 Task: Create new visual force pages to enhance existing applications
Action: Mouse moved to (222, 199)
Screenshot: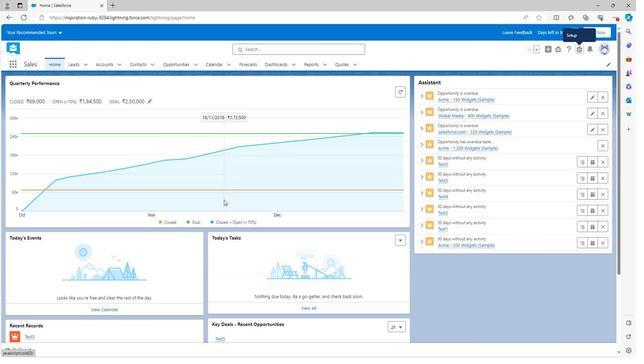 
Action: Mouse scrolled (222, 199) with delta (0, 0)
Screenshot: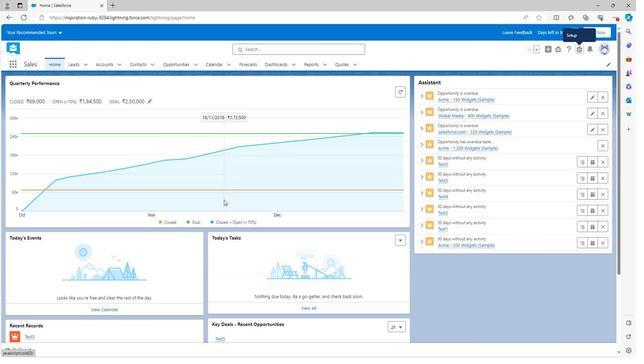 
Action: Mouse scrolled (222, 199) with delta (0, 0)
Screenshot: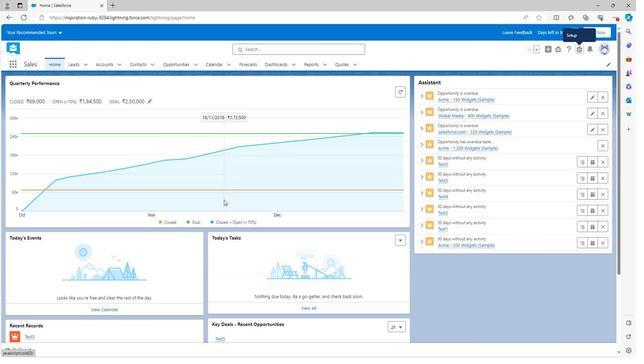 
Action: Mouse scrolled (222, 199) with delta (0, 0)
Screenshot: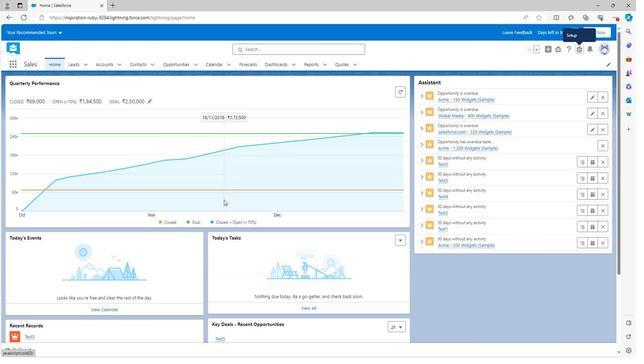 
Action: Mouse scrolled (222, 199) with delta (0, 0)
Screenshot: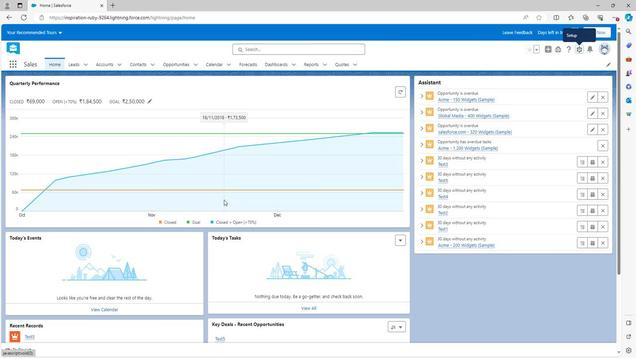 
Action: Mouse scrolled (222, 199) with delta (0, 0)
Screenshot: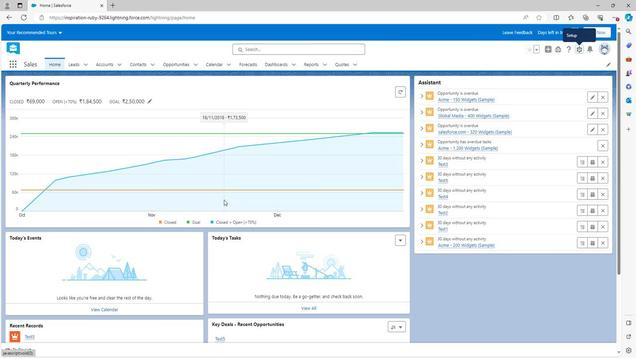 
Action: Mouse scrolled (222, 200) with delta (0, 0)
Screenshot: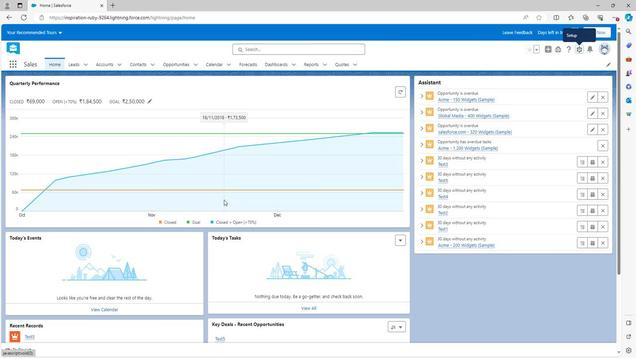 
Action: Mouse scrolled (222, 200) with delta (0, 0)
Screenshot: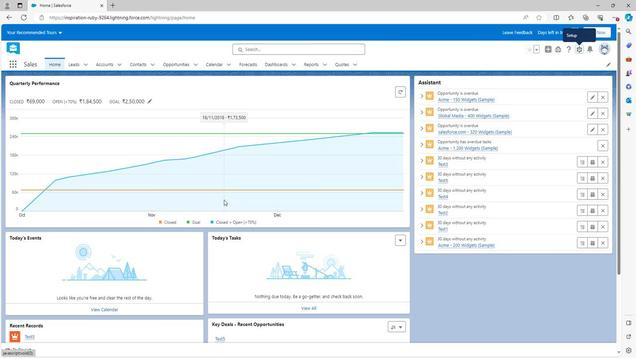 
Action: Mouse scrolled (222, 200) with delta (0, 0)
Screenshot: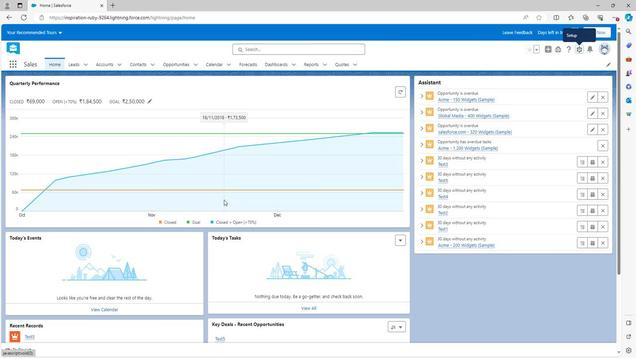 
Action: Mouse scrolled (222, 200) with delta (0, 0)
Screenshot: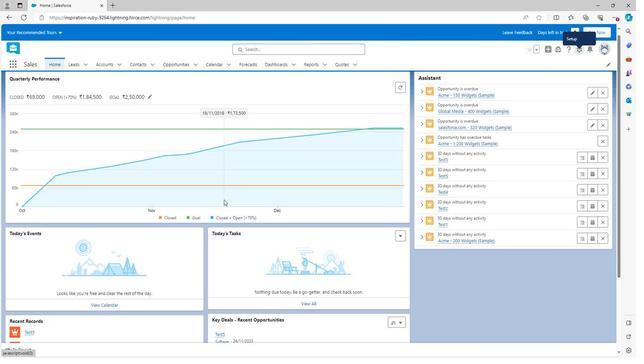 
Action: Mouse moved to (574, 51)
Screenshot: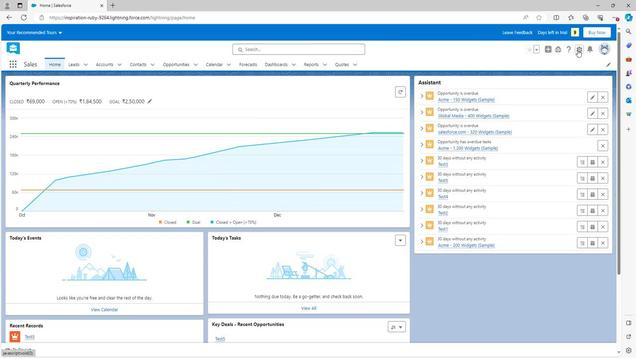 
Action: Mouse pressed left at (574, 51)
Screenshot: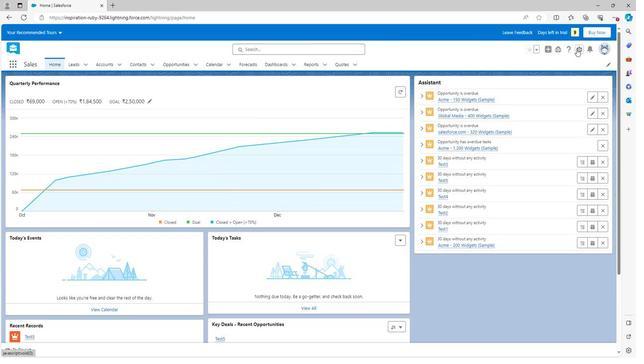 
Action: Mouse moved to (548, 72)
Screenshot: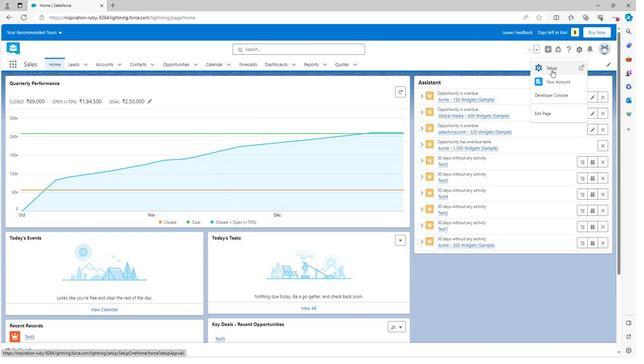 
Action: Mouse pressed left at (548, 72)
Screenshot: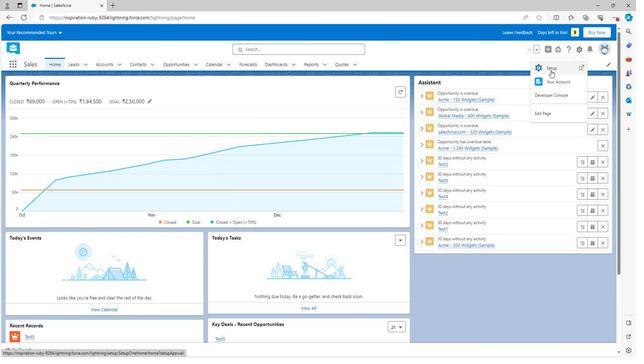 
Action: Mouse moved to (5, 260)
Screenshot: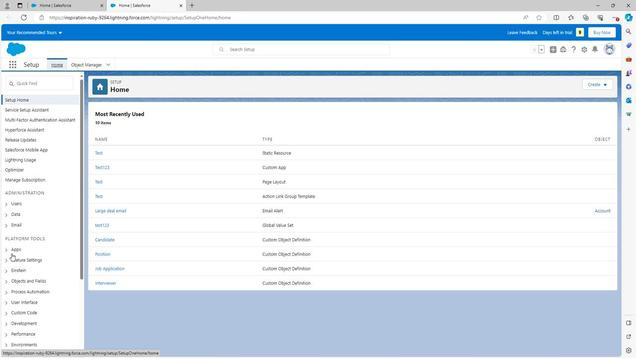 
Action: Mouse scrolled (5, 259) with delta (0, 0)
Screenshot: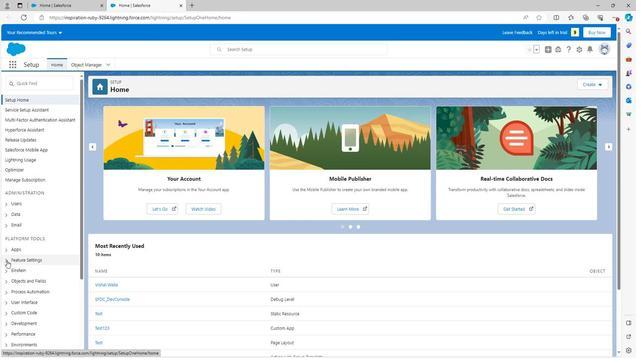 
Action: Mouse scrolled (5, 259) with delta (0, 0)
Screenshot: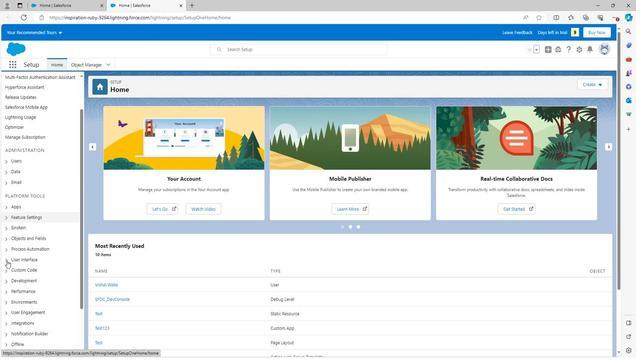 
Action: Mouse scrolled (5, 259) with delta (0, 0)
Screenshot: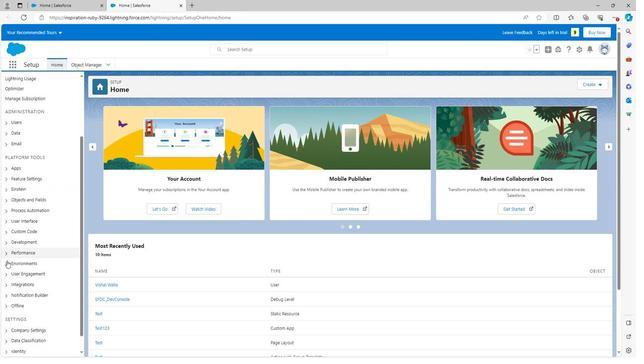 
Action: Mouse moved to (5, 214)
Screenshot: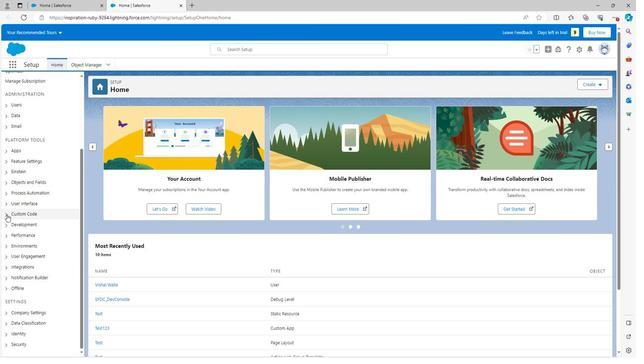 
Action: Mouse pressed left at (5, 214)
Screenshot: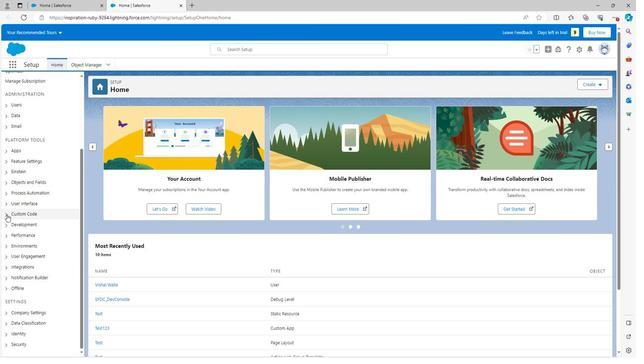 
Action: Mouse moved to (22, 244)
Screenshot: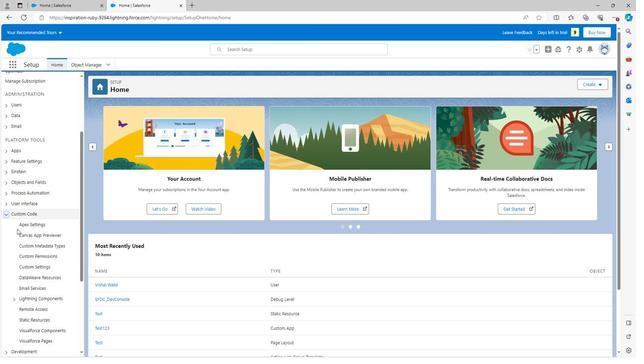 
Action: Mouse scrolled (22, 243) with delta (0, 0)
Screenshot: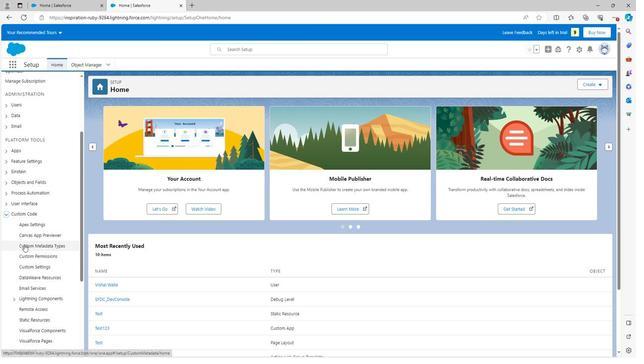 
Action: Mouse scrolled (22, 243) with delta (0, 0)
Screenshot: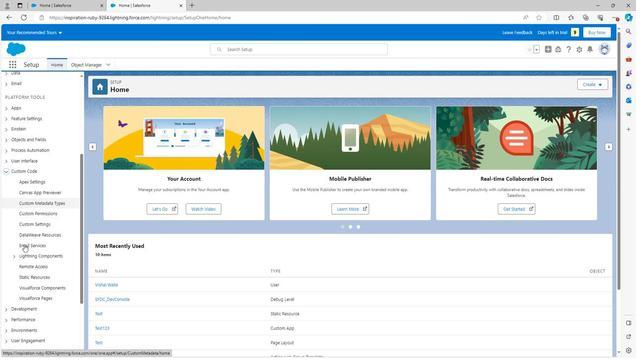 
Action: Mouse moved to (34, 255)
Screenshot: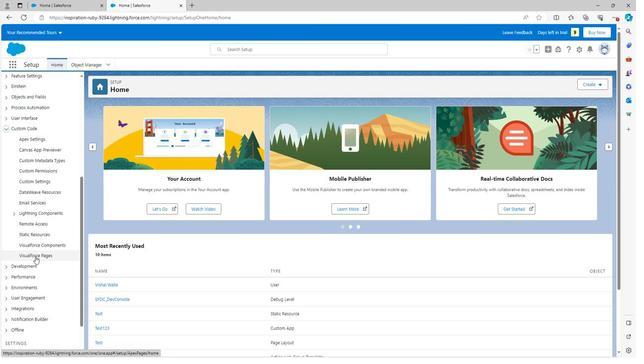 
Action: Mouse pressed left at (34, 255)
Screenshot: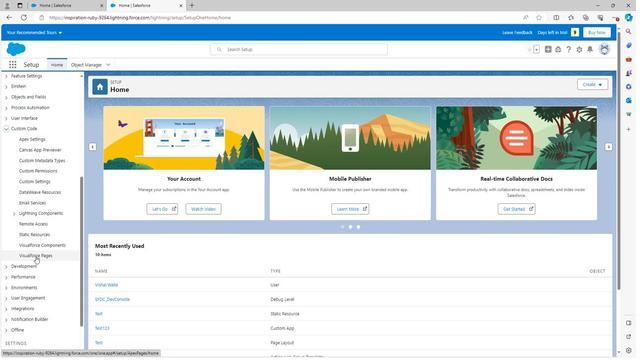 
Action: Mouse moved to (365, 156)
Screenshot: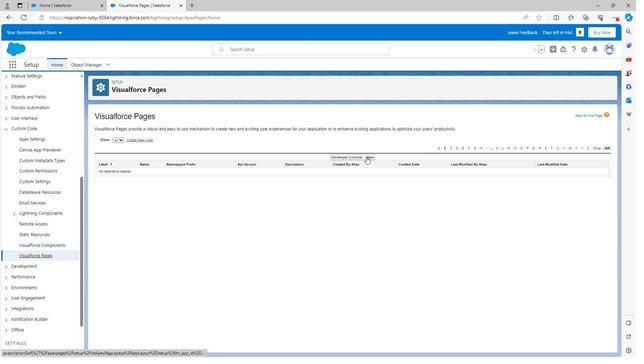
Action: Mouse pressed left at (365, 156)
Screenshot: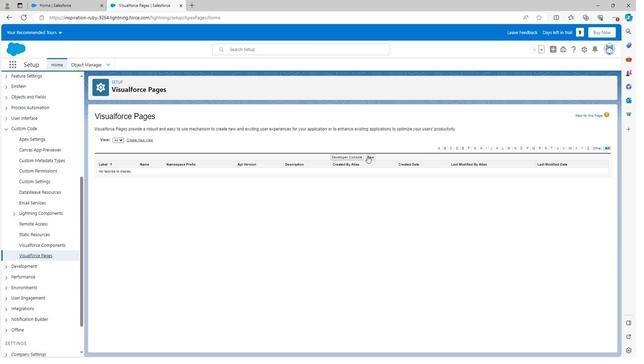
Action: Mouse moved to (230, 156)
Screenshot: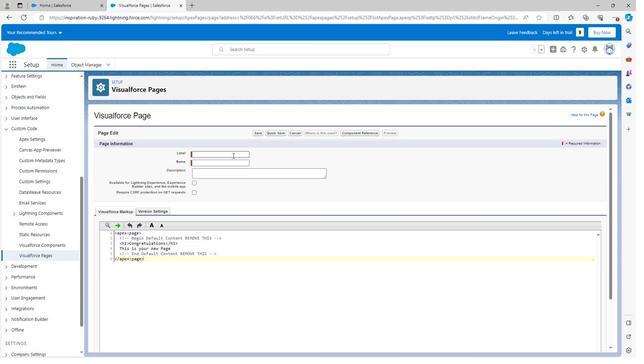
Action: Mouse pressed left at (230, 156)
Screenshot: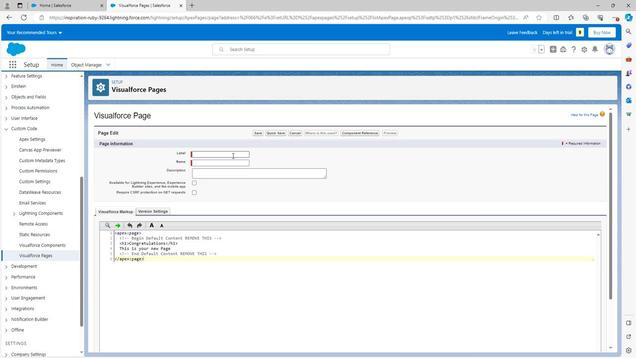
Action: Key pressed <Key.shift><Key.shift><Key.shift><Key.shift><Key.shift><Key.shift><Key.shift><Key.shift><Key.shift><Key.shift><Key.shift>Test
Screenshot: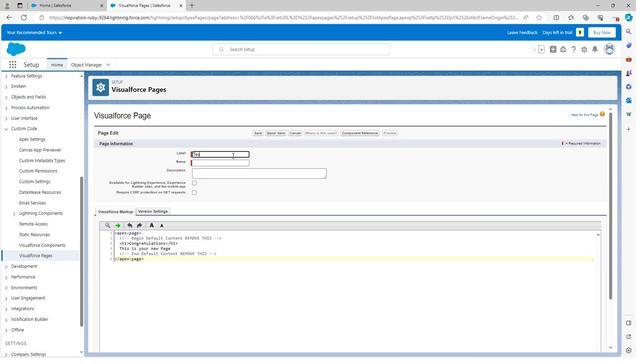 
Action: Mouse moved to (306, 155)
Screenshot: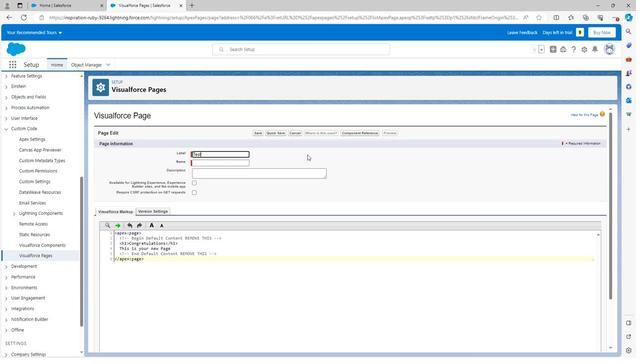 
Action: Mouse pressed left at (306, 155)
Screenshot: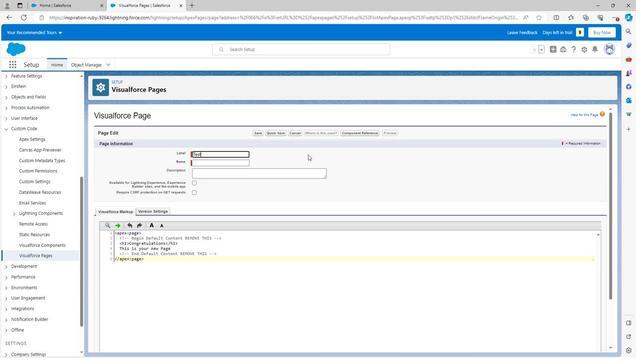 
Action: Mouse moved to (407, 278)
Screenshot: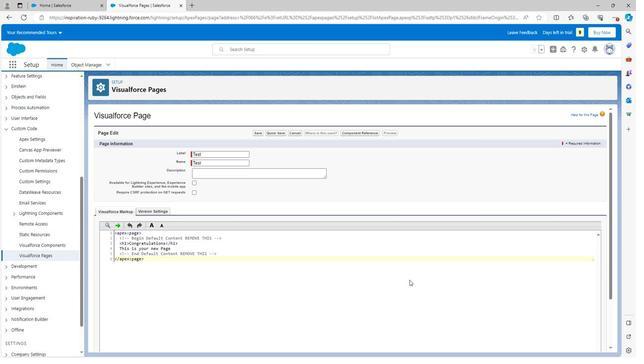 
Action: Mouse scrolled (407, 277) with delta (0, 0)
Screenshot: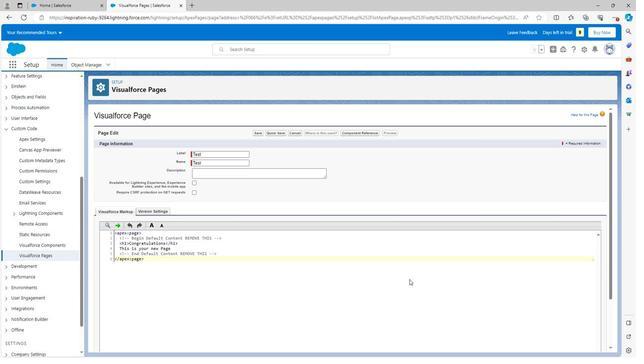 
Action: Mouse moved to (408, 278)
Screenshot: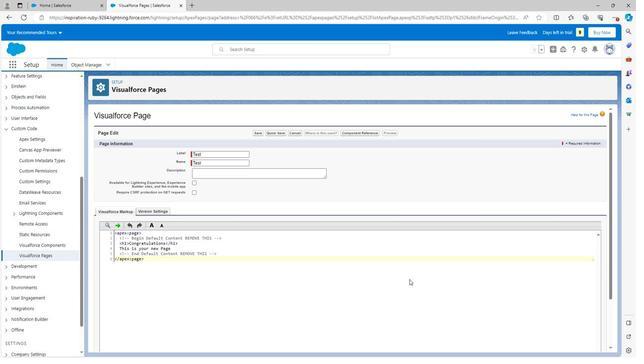 
Action: Mouse scrolled (408, 278) with delta (0, 0)
Screenshot: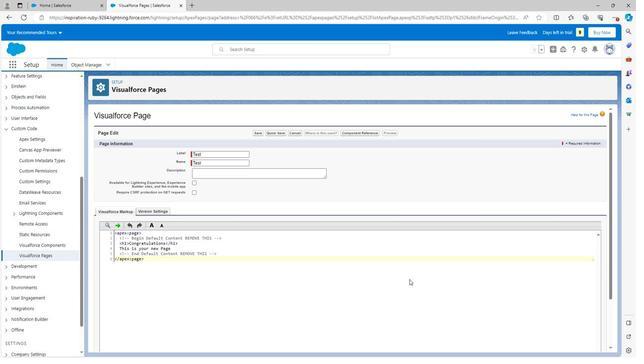 
Action: Mouse scrolled (408, 278) with delta (0, 0)
Screenshot: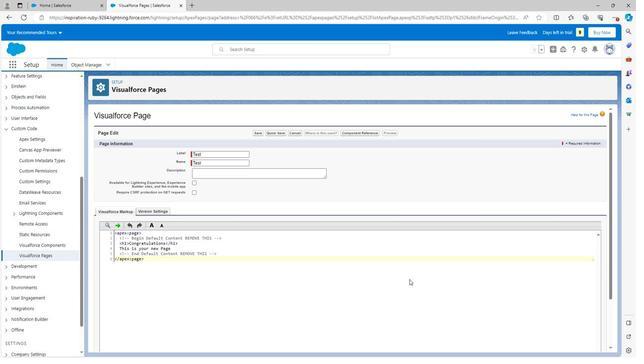 
Action: Mouse moved to (408, 278)
Screenshot: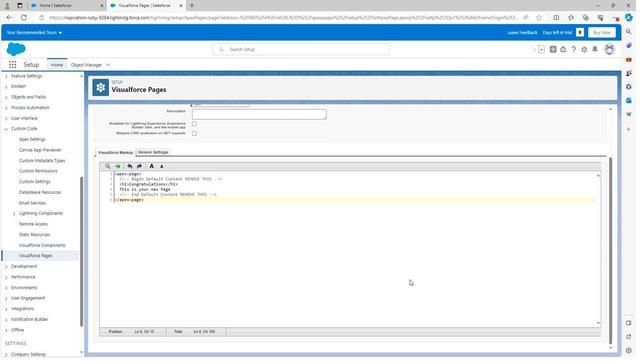 
Action: Mouse scrolled (408, 278) with delta (0, 0)
Screenshot: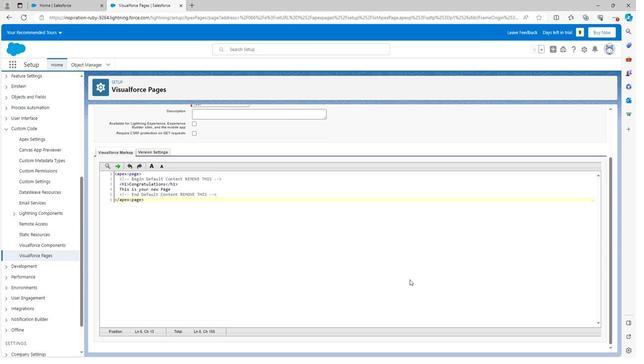 
Action: Mouse scrolled (408, 278) with delta (0, 0)
Screenshot: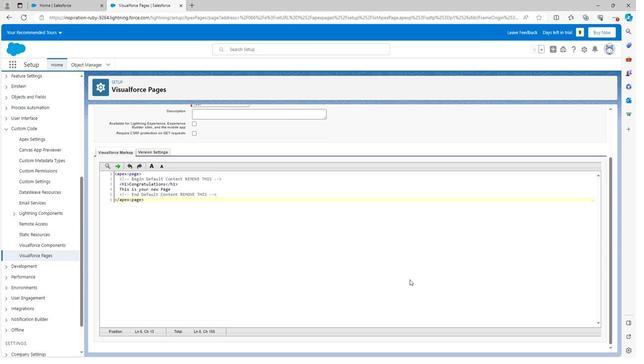 
Action: Mouse scrolled (408, 278) with delta (0, 0)
Screenshot: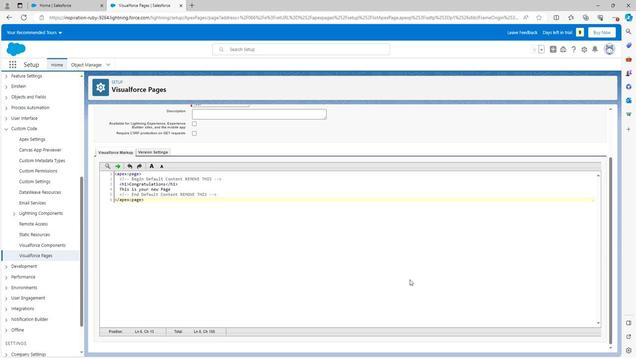 
Action: Mouse scrolled (408, 278) with delta (0, 0)
Screenshot: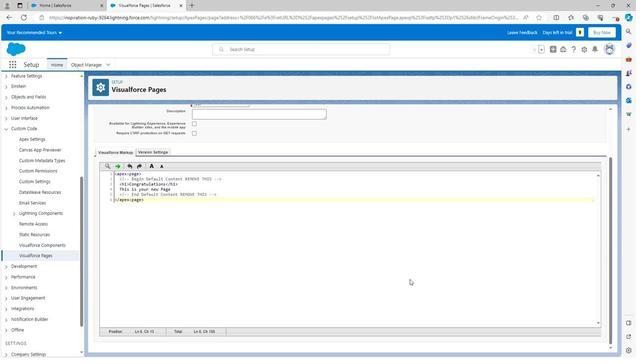 
Action: Mouse moved to (254, 134)
Screenshot: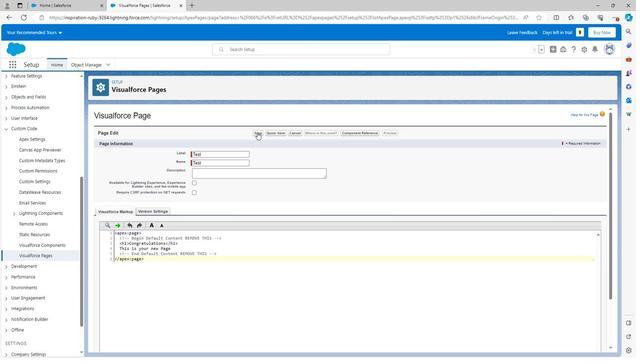
Action: Mouse pressed left at (254, 134)
Screenshot: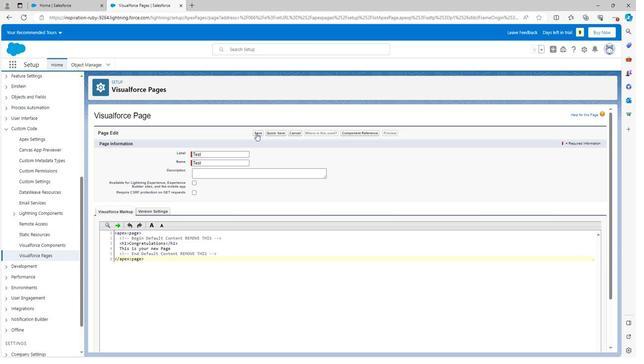 
